 Task: Send an email with the signature Charlotte Hill with the subject 'Request for a recommendation' and the message 'Thank you for bringing this to our attention.' from softage.1@softage.net to softage.4@softage.net and softage.5@softage.net with an attached document White_paper.docx
Action: Mouse moved to (84, 103)
Screenshot: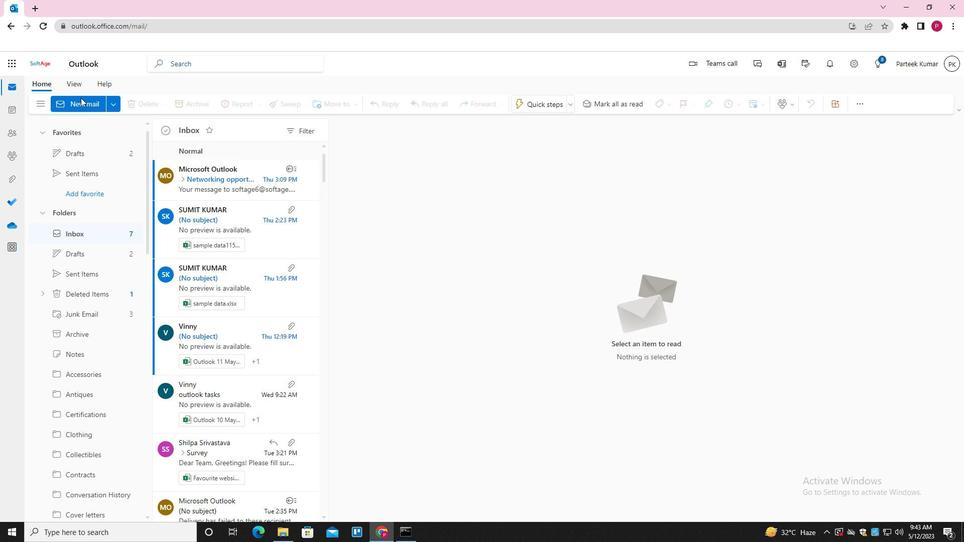 
Action: Mouse pressed left at (84, 103)
Screenshot: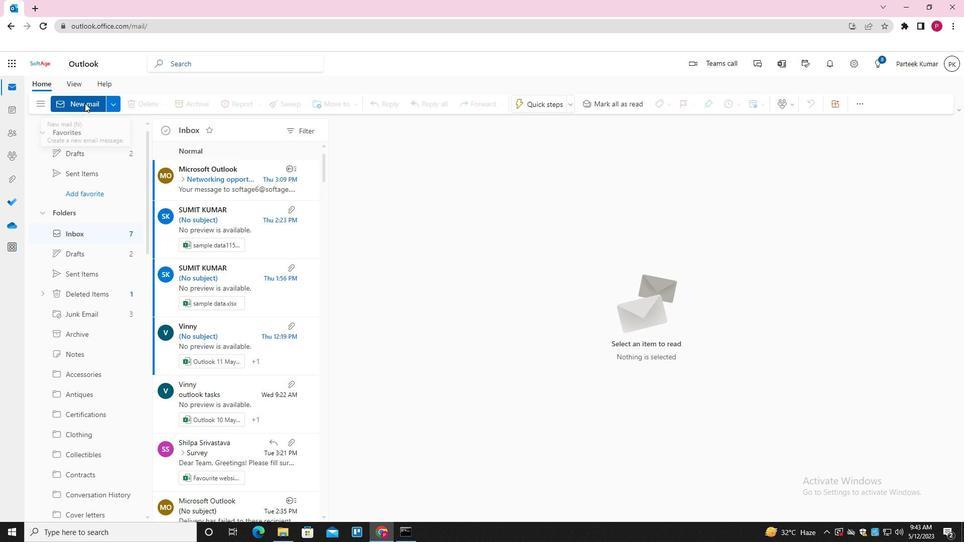 
Action: Mouse moved to (686, 106)
Screenshot: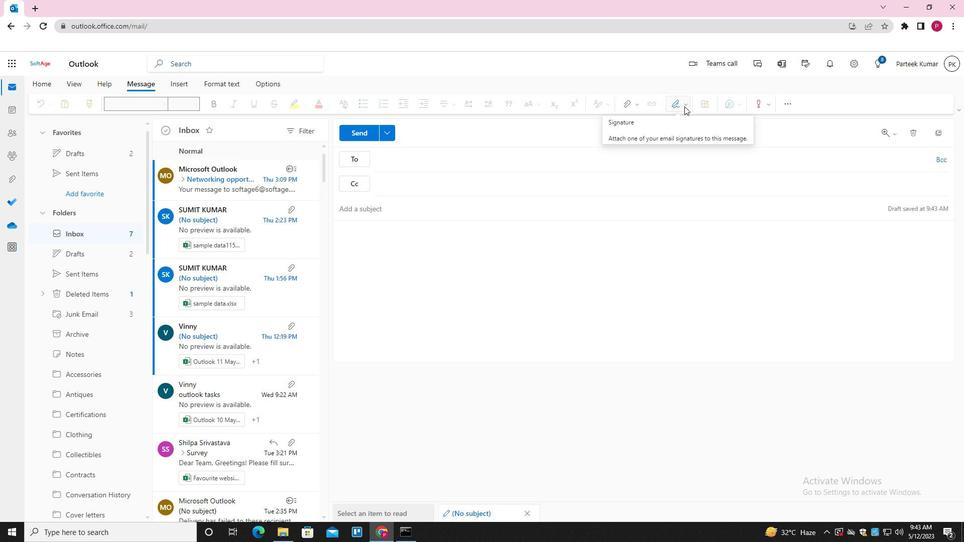 
Action: Mouse pressed left at (686, 106)
Screenshot: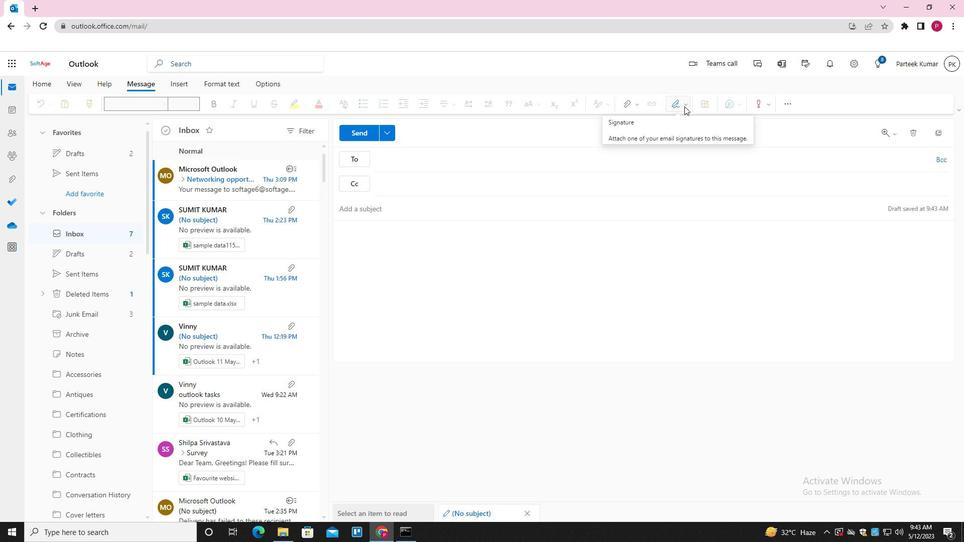 
Action: Mouse moved to (663, 148)
Screenshot: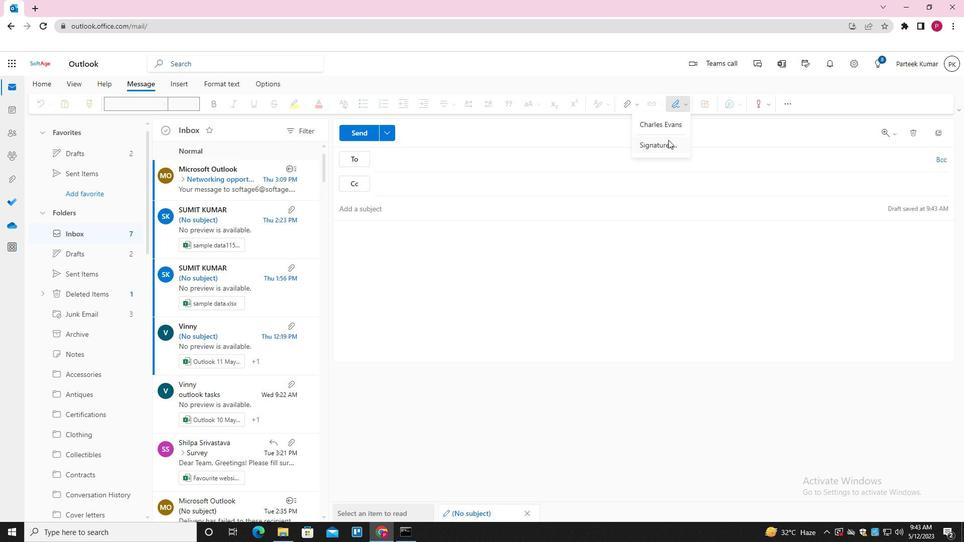 
Action: Mouse pressed left at (663, 148)
Screenshot: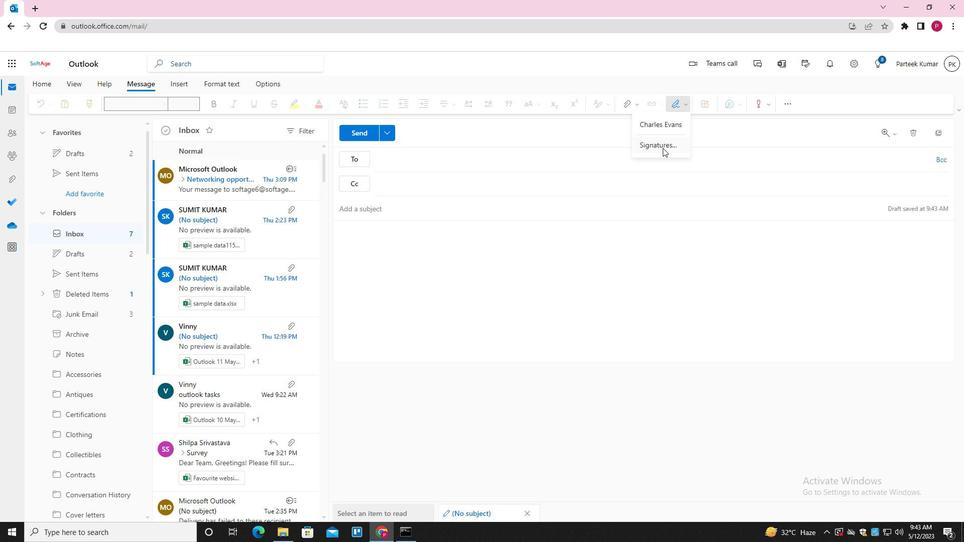 
Action: Mouse moved to (684, 183)
Screenshot: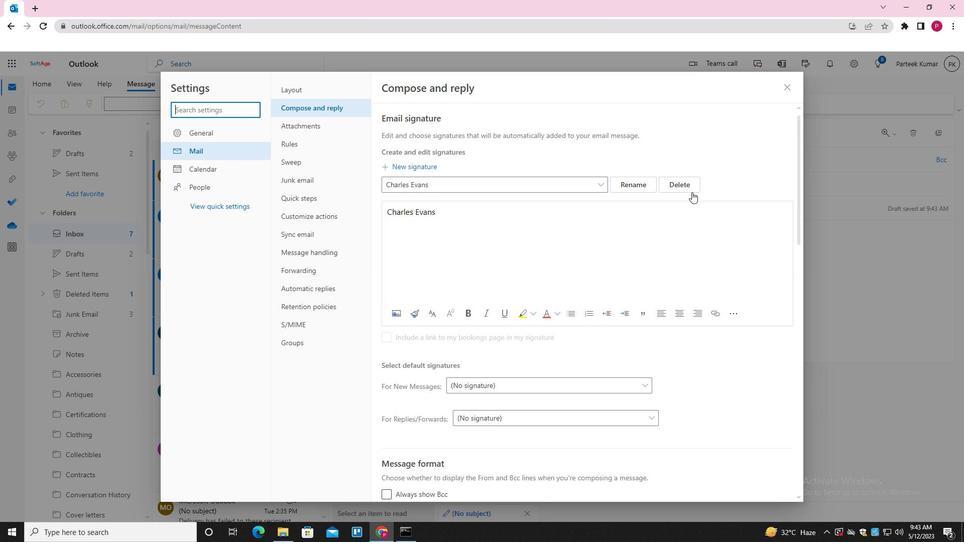 
Action: Mouse pressed left at (684, 183)
Screenshot: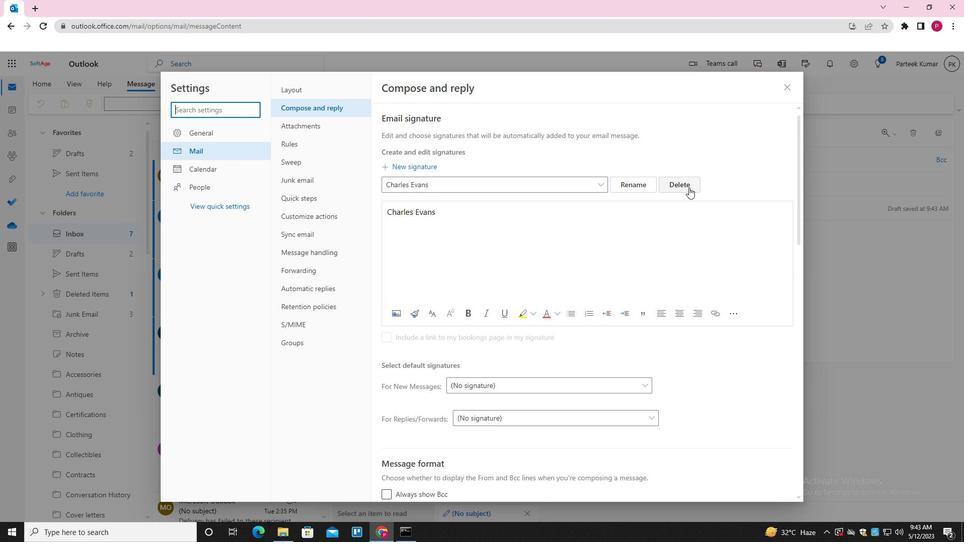 
Action: Mouse moved to (450, 184)
Screenshot: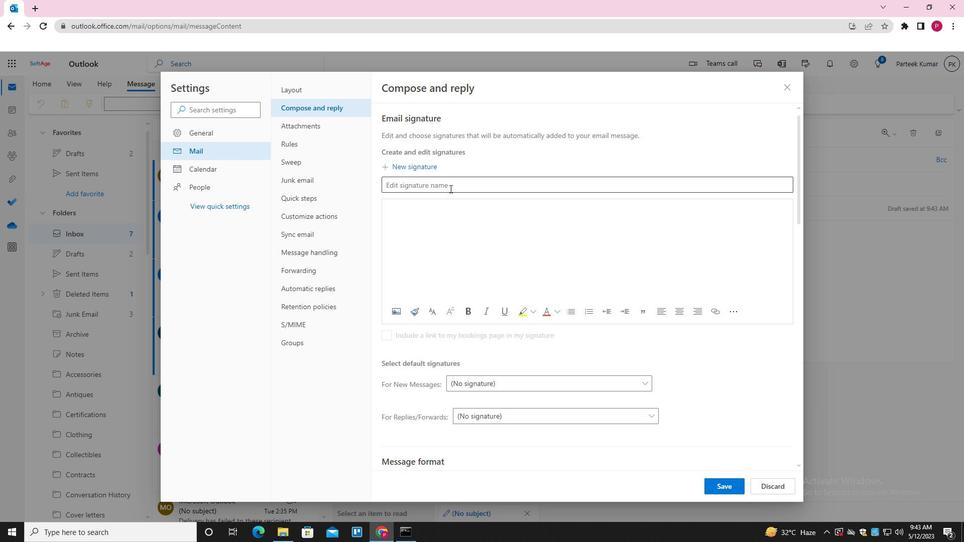 
Action: Mouse pressed left at (450, 184)
Screenshot: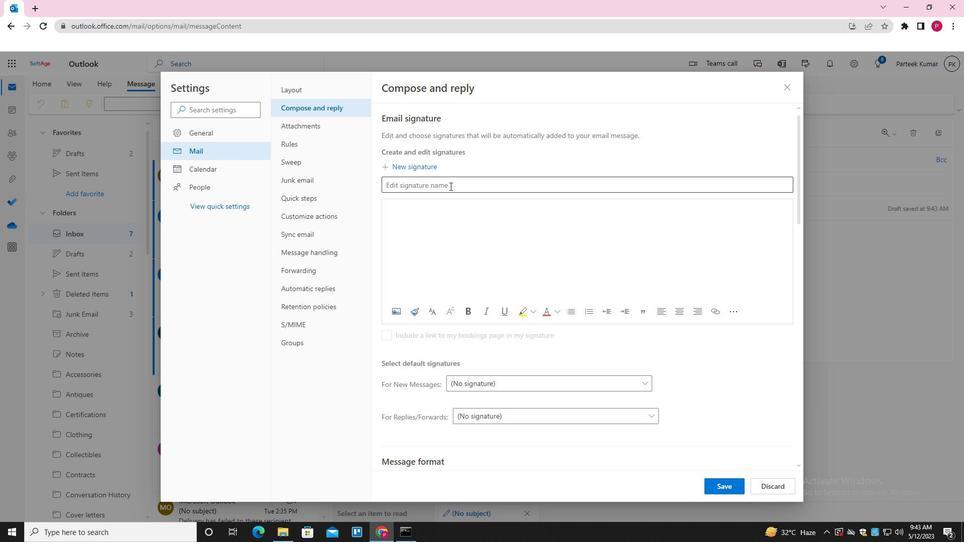 
Action: Key pressed <Key.shift><Key.shift>CHARLOTTE<Key.space><Key.shift><Key.shift><Key.shift><Key.shift><Key.shift><Key.shift><Key.shift><Key.shift><Key.shift><Key.shift><Key.shift><Key.shift><Key.shift><Key.shift><Key.shift><Key.shift>HILL
Screenshot: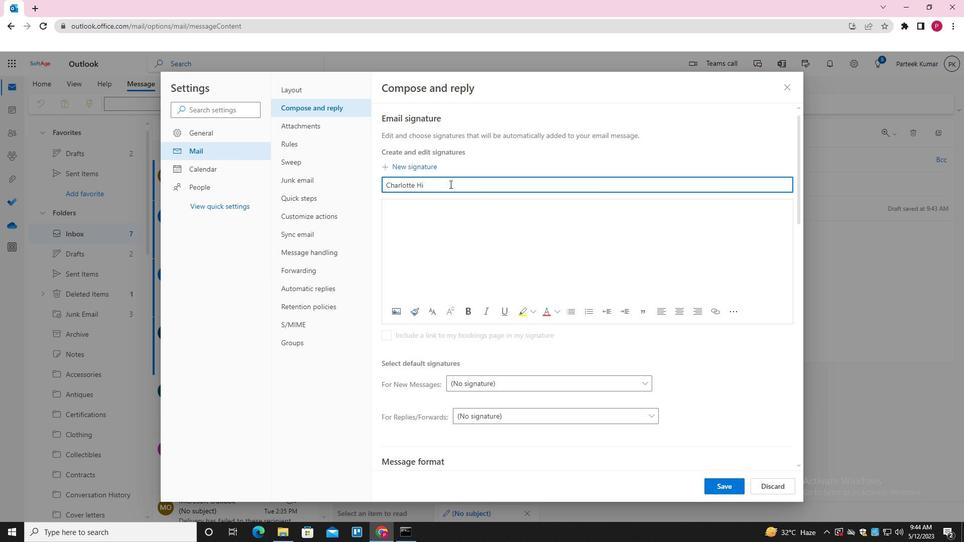 
Action: Mouse moved to (431, 176)
Screenshot: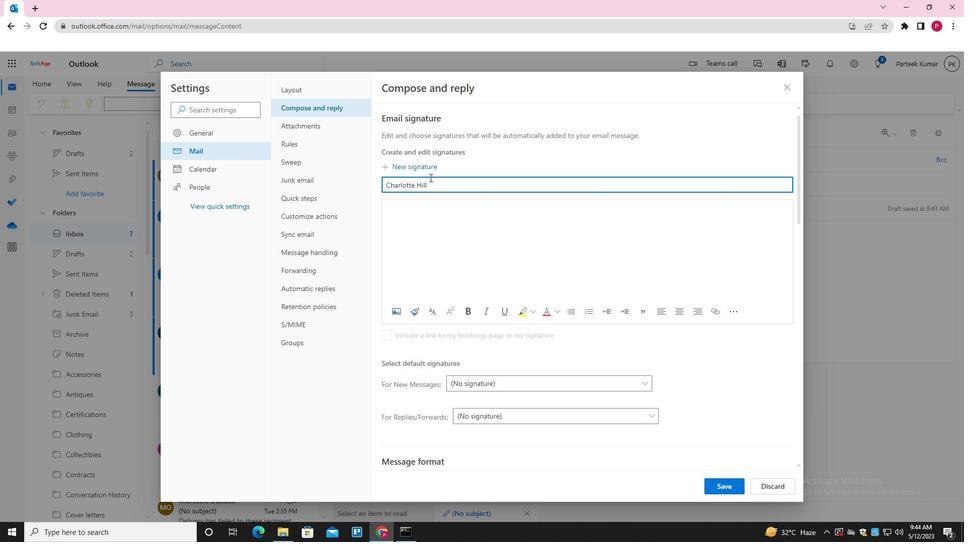 
Action: Key pressed ctrl+Actrl+C
Screenshot: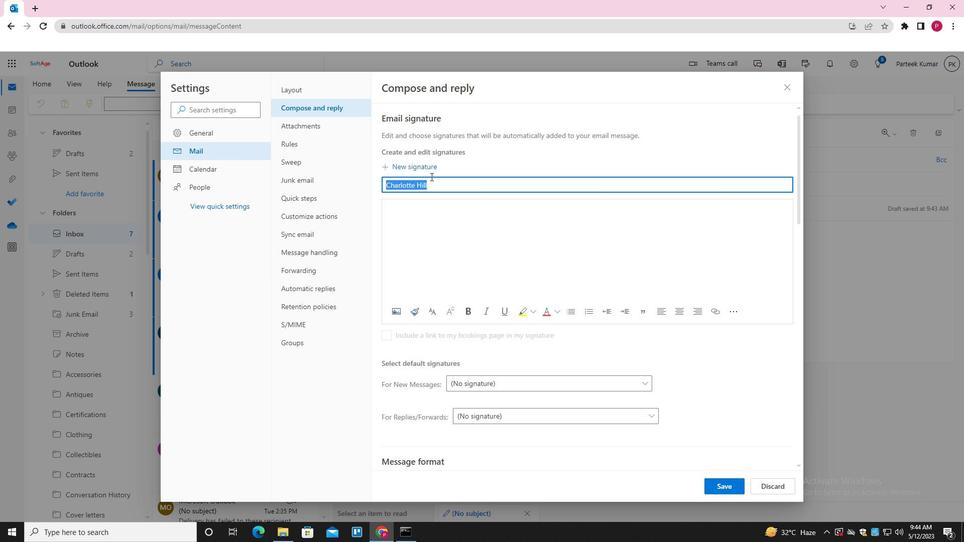 
Action: Mouse moved to (395, 224)
Screenshot: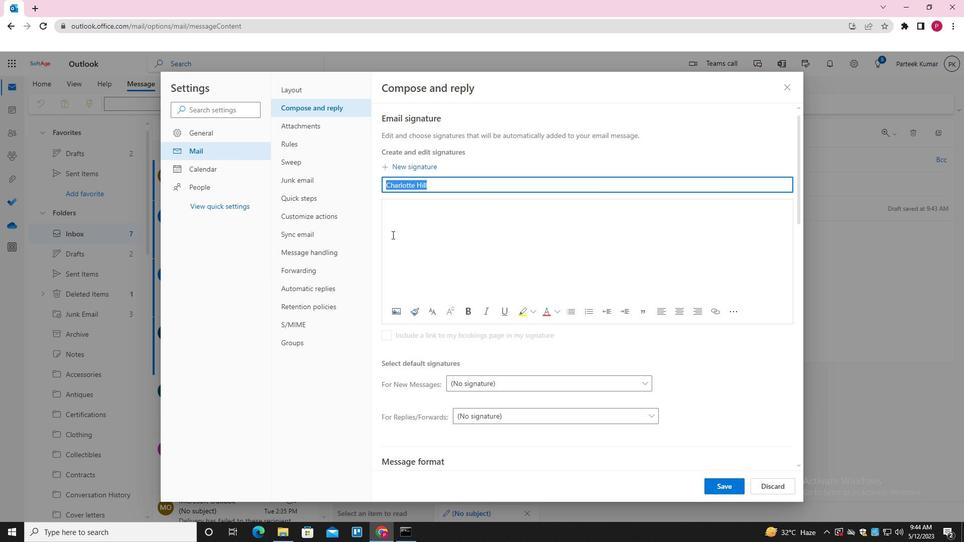 
Action: Mouse pressed left at (395, 224)
Screenshot: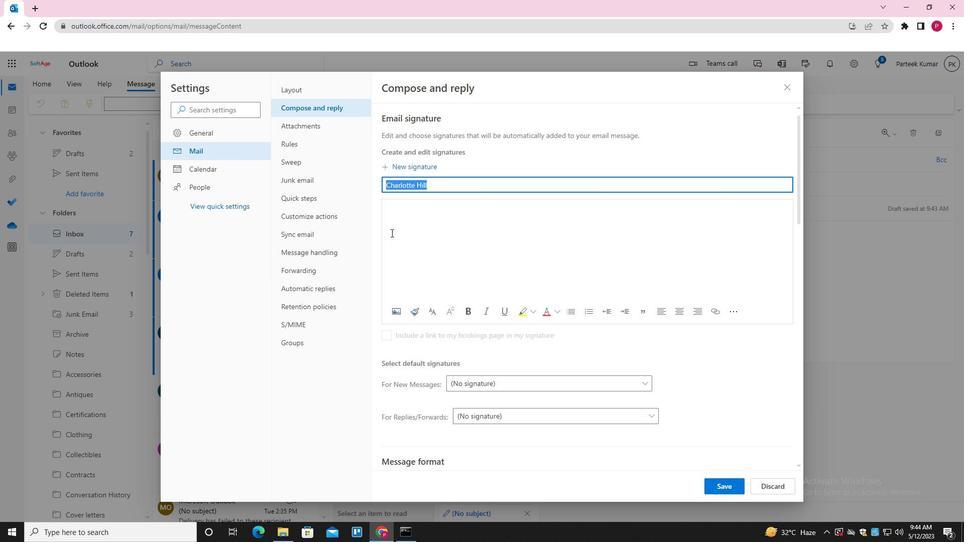 
Action: Key pressed ctrl+V
Screenshot: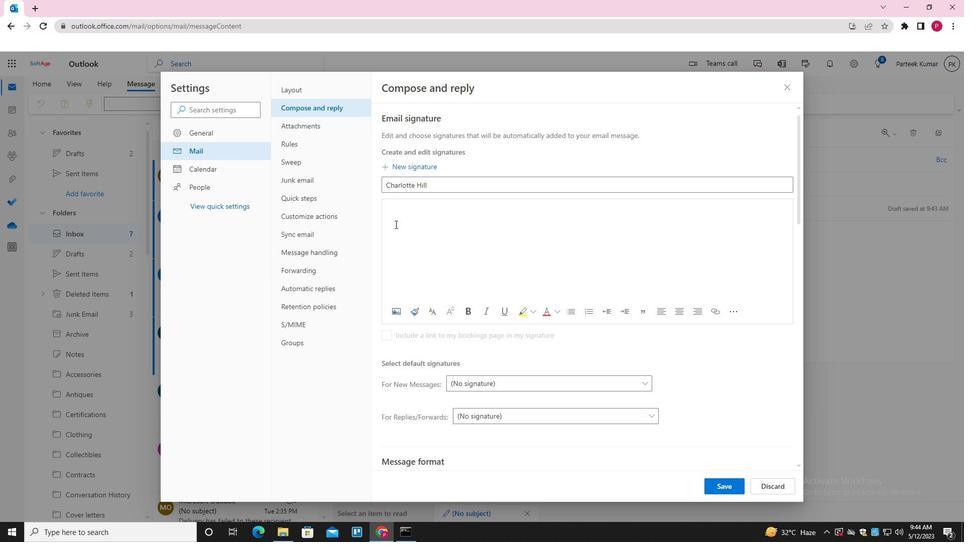 
Action: Mouse moved to (725, 487)
Screenshot: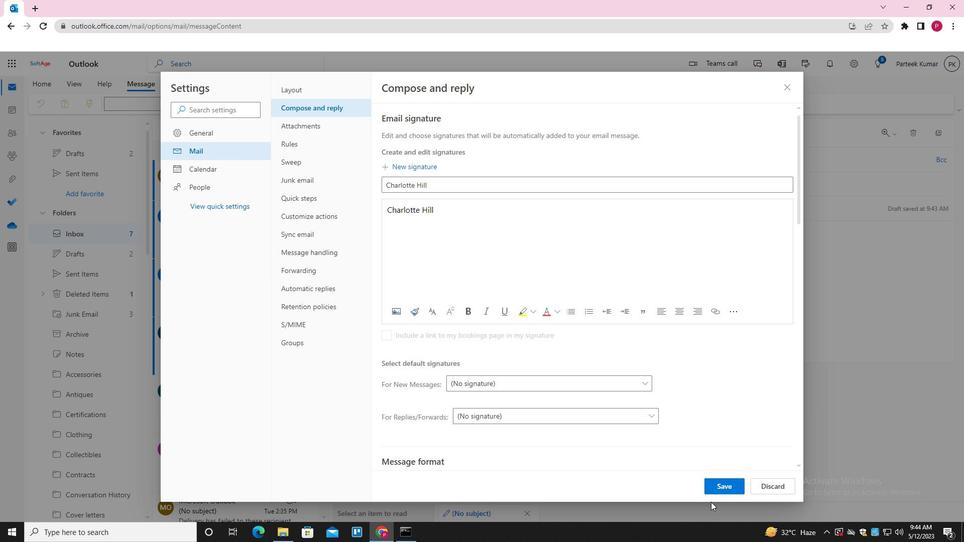 
Action: Mouse pressed left at (725, 487)
Screenshot: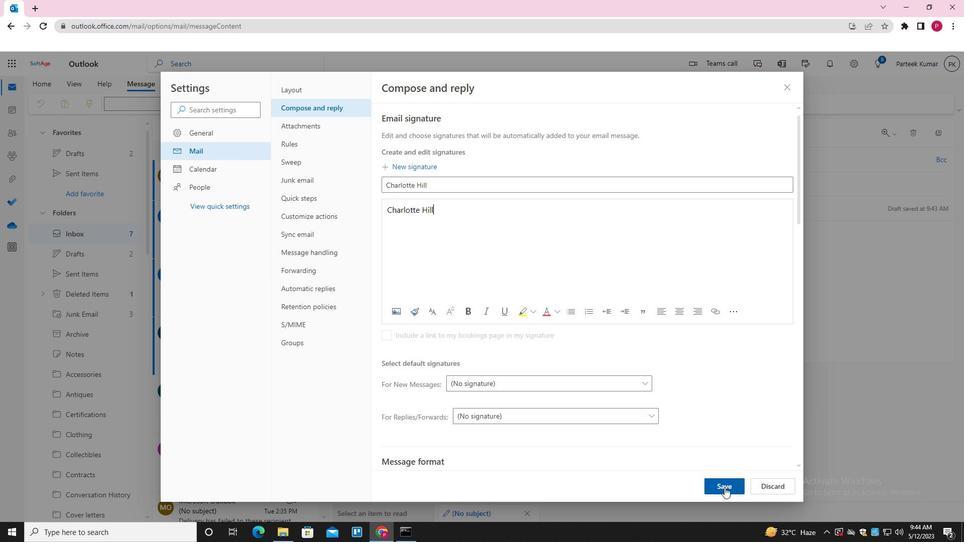 
Action: Mouse moved to (790, 86)
Screenshot: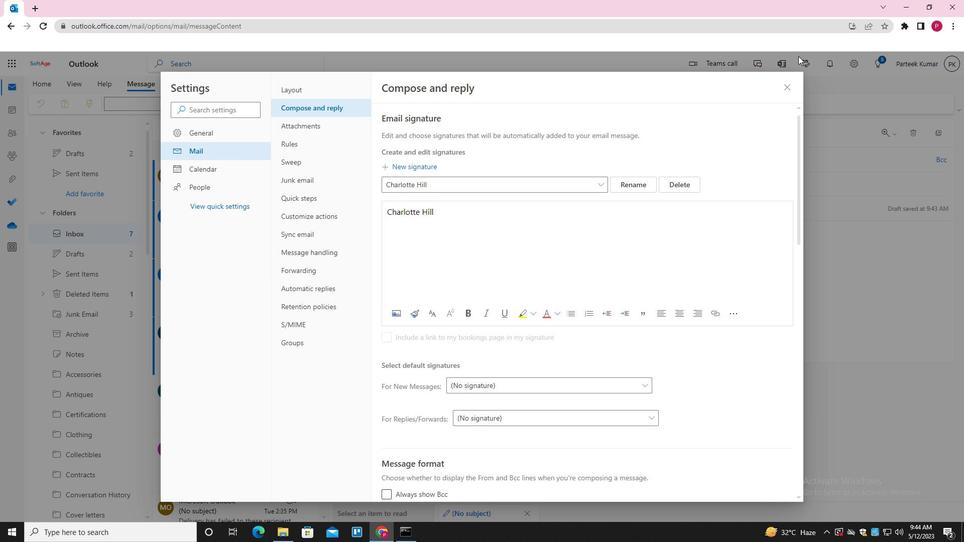 
Action: Mouse pressed left at (790, 86)
Screenshot: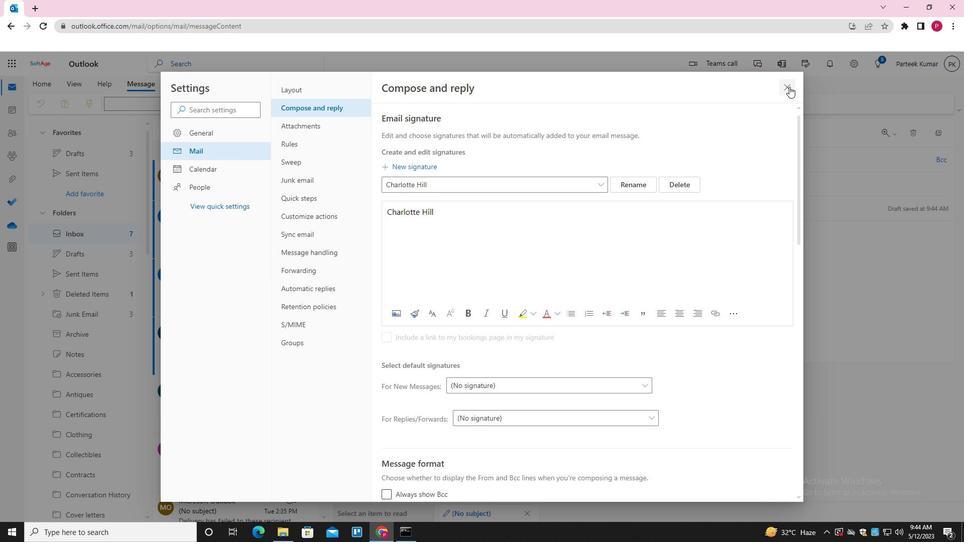 
Action: Mouse moved to (688, 106)
Screenshot: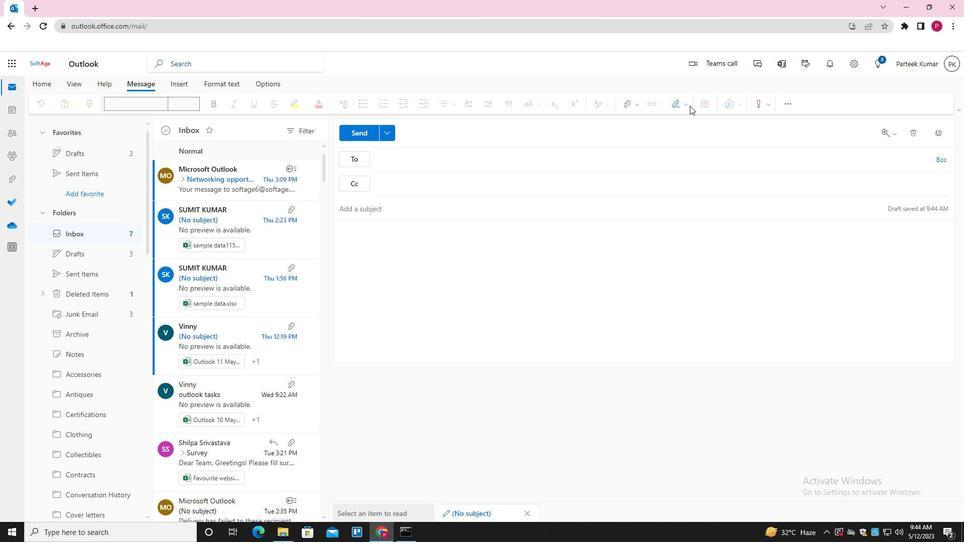 
Action: Mouse pressed left at (688, 106)
Screenshot: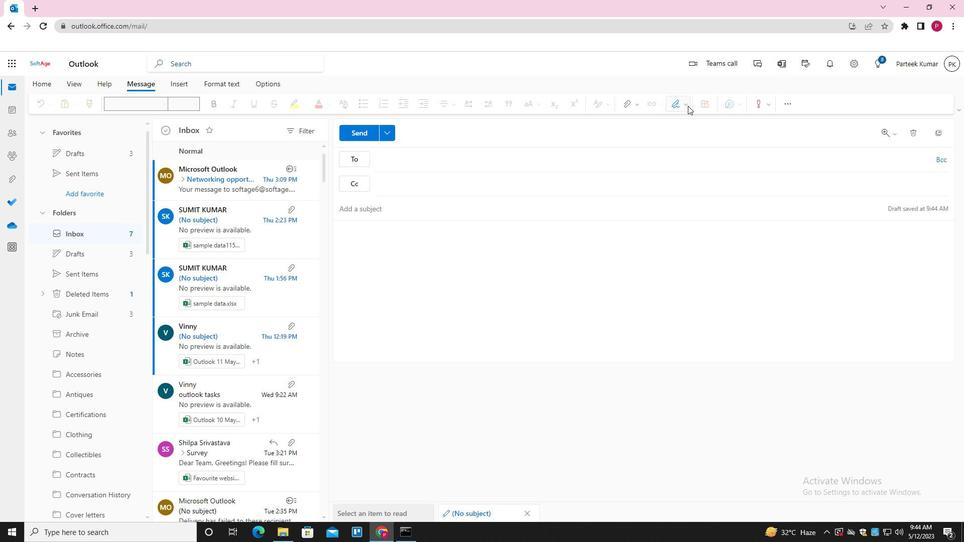 
Action: Mouse moved to (669, 125)
Screenshot: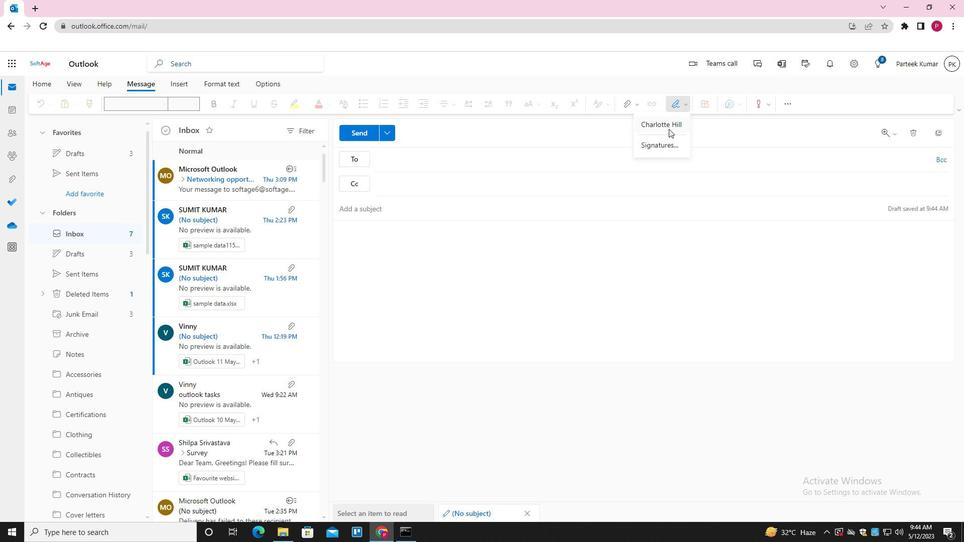 
Action: Mouse pressed left at (669, 125)
Screenshot: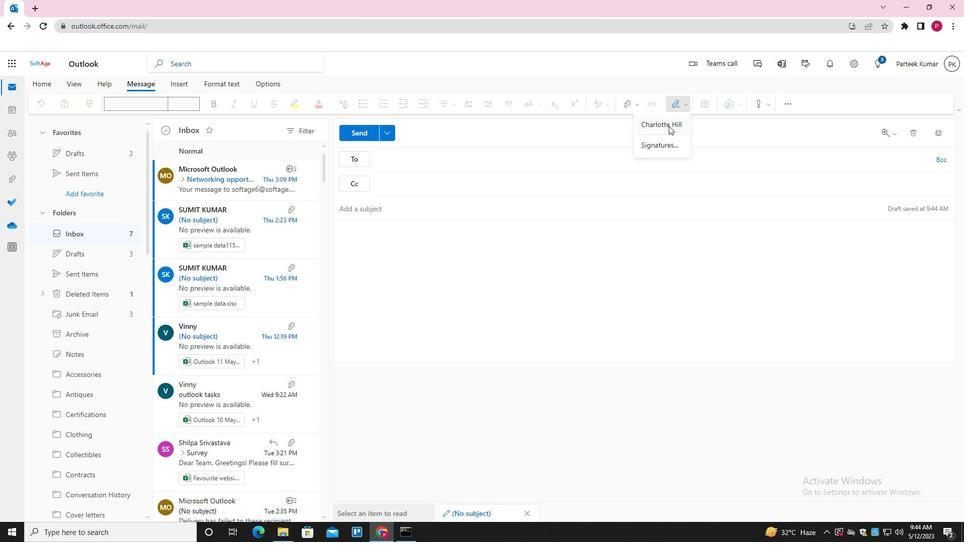 
Action: Mouse moved to (387, 210)
Screenshot: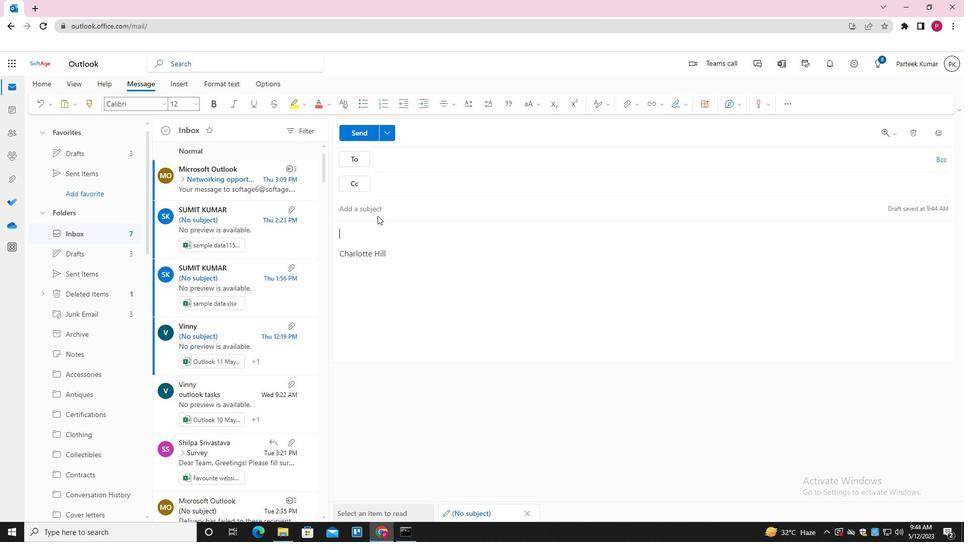 
Action: Mouse pressed left at (387, 210)
Screenshot: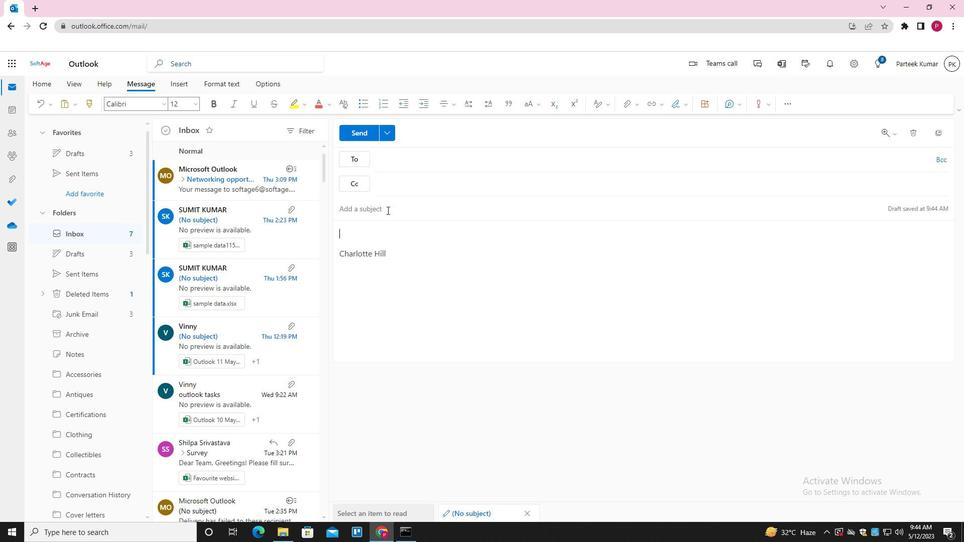 
Action: Key pressed <Key.shift><Key.shift>REQUEST<Key.space>FOR<Key.space>A<Key.space>RECOMENTI<Key.backspace><Key.backspace>DAY<Key.backspace>TION
Screenshot: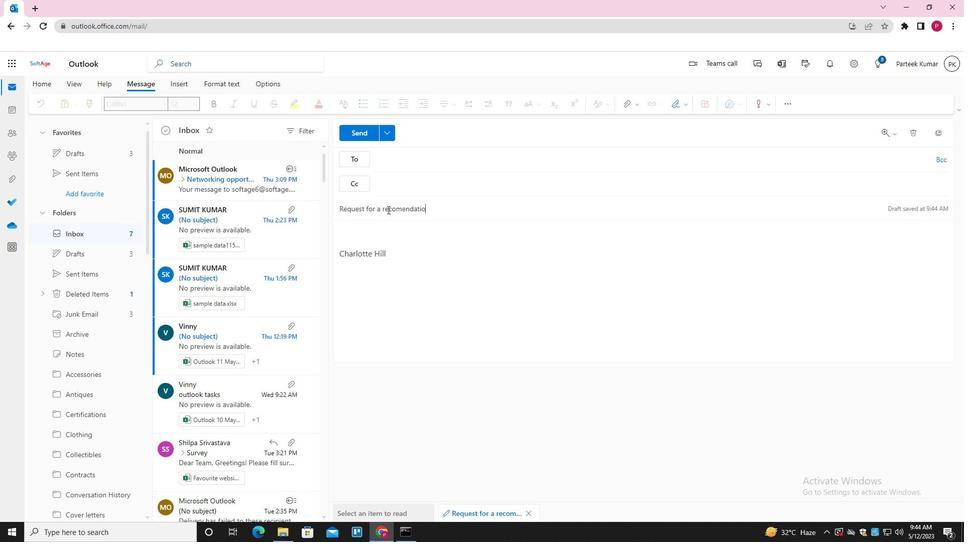 
Action: Mouse moved to (399, 211)
Screenshot: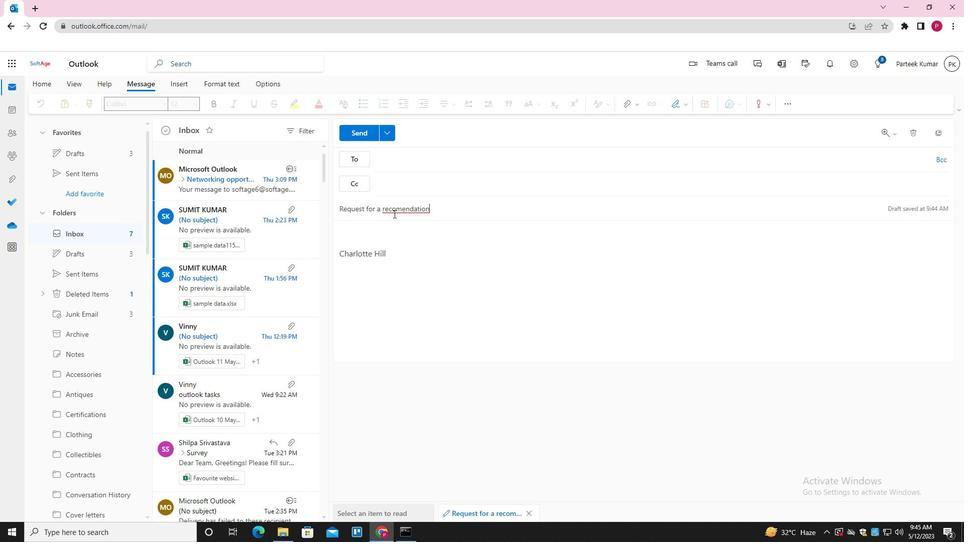 
Action: Key pressed <Key.left><Key.left><Key.left><Key.left><Key.left>
Screenshot: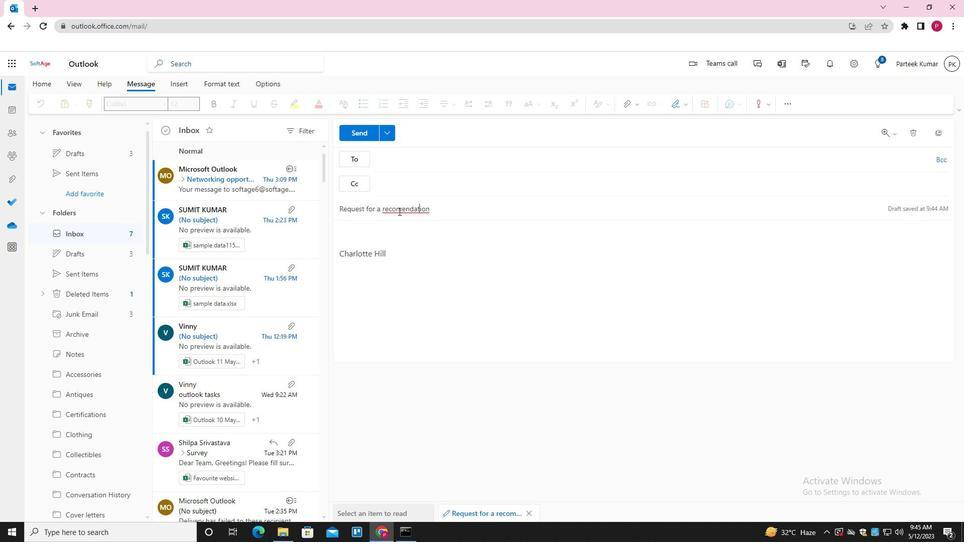 
Action: Mouse moved to (445, 194)
Screenshot: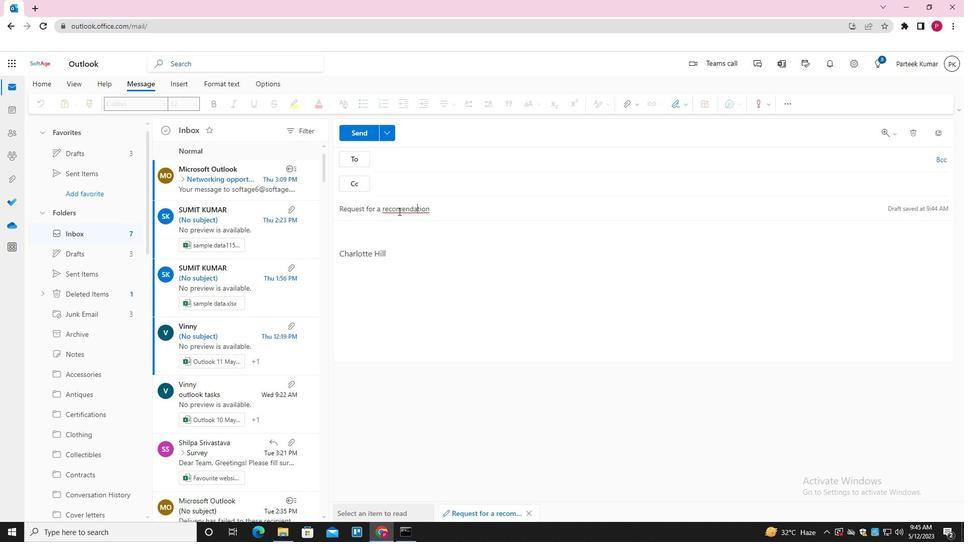 
Action: Key pressed <Key.left>
Screenshot: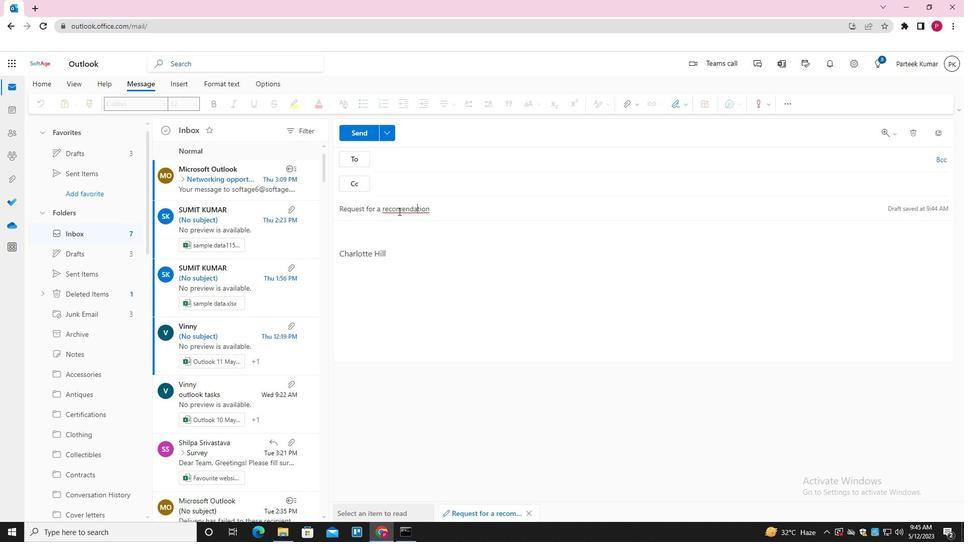 
Action: Mouse moved to (449, 203)
Screenshot: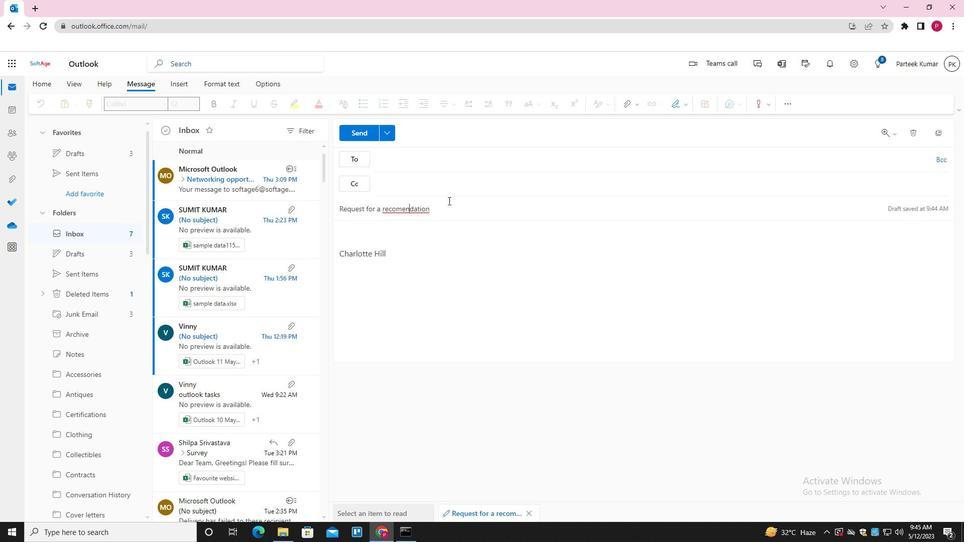 
Action: Key pressed <Key.left>
Screenshot: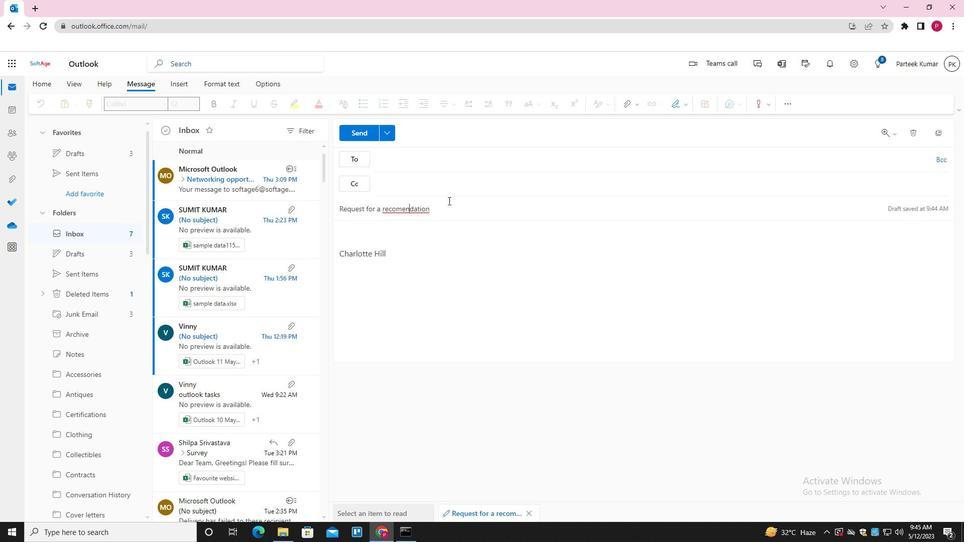 
Action: Mouse moved to (451, 204)
Screenshot: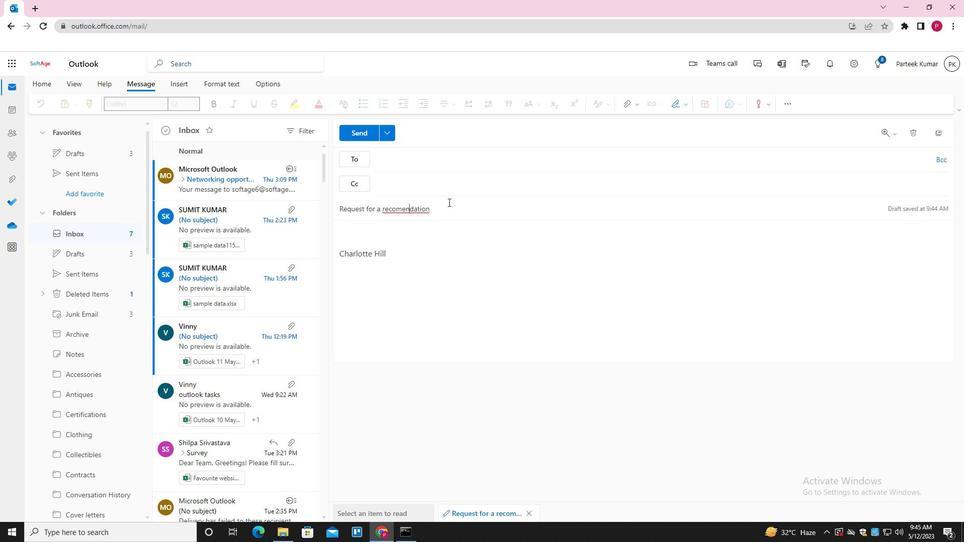 
Action: Key pressed <Key.left>M<Key.right><Key.right><Key.right><Key.right><Key.right><Key.right><Key.right><Key.right>
Screenshot: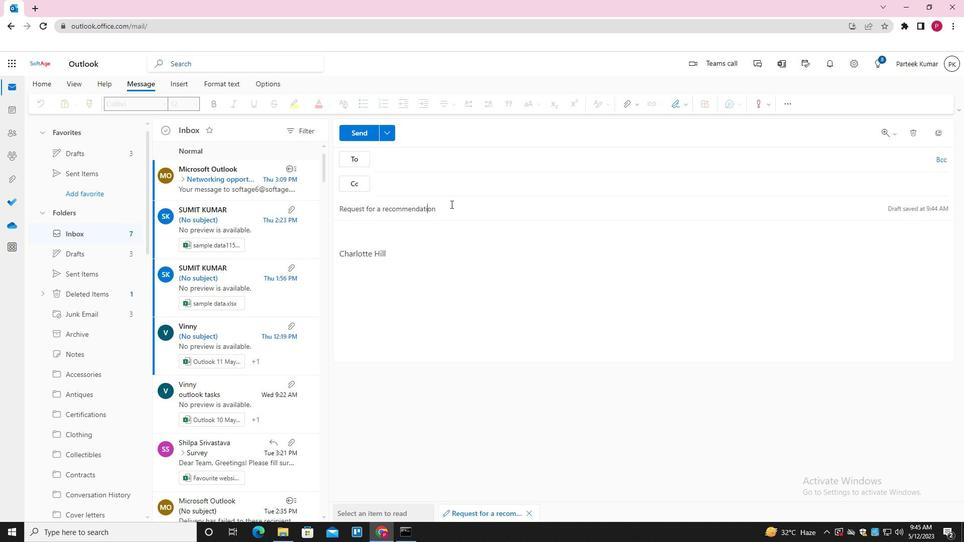 
Action: Mouse moved to (345, 227)
Screenshot: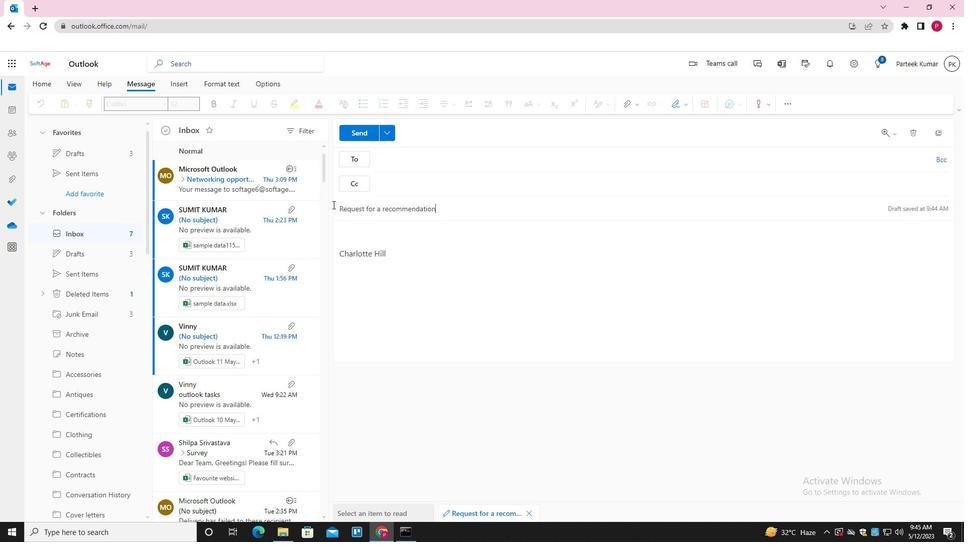 
Action: Mouse pressed left at (345, 227)
Screenshot: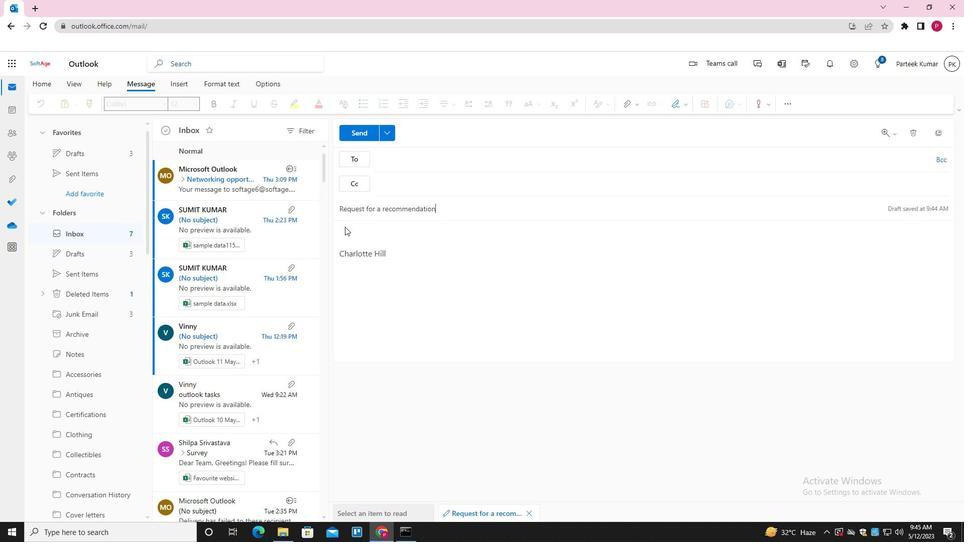 
Action: Mouse moved to (353, 242)
Screenshot: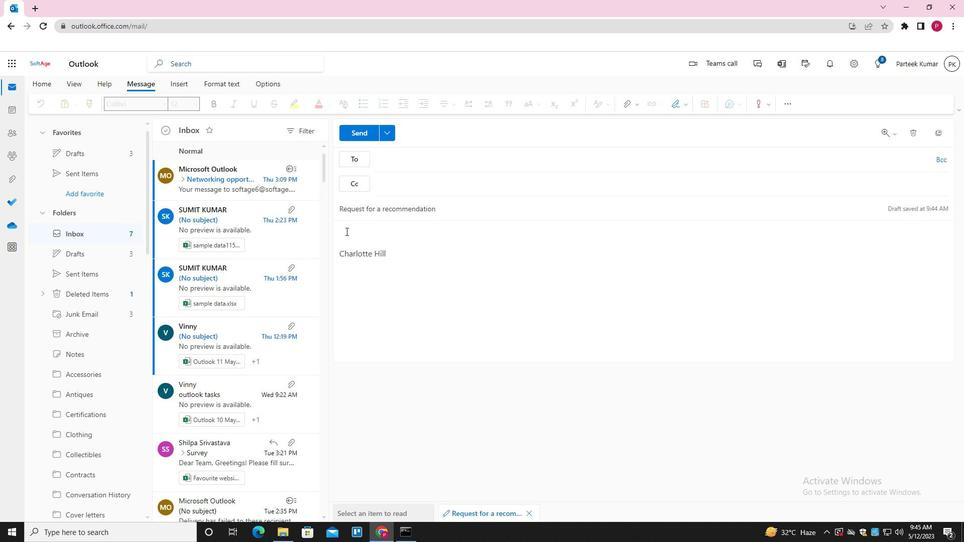 
Action: Mouse pressed left at (353, 242)
Screenshot: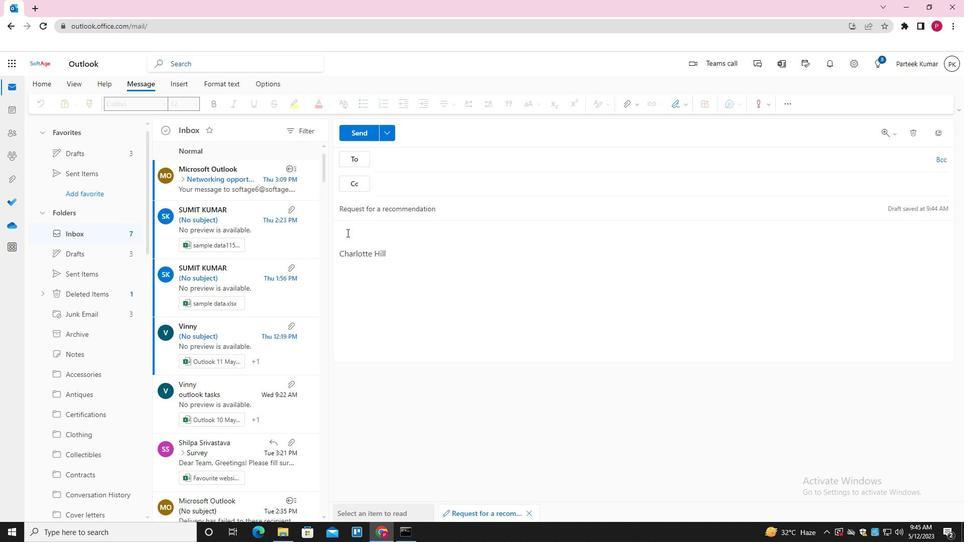
Action: Mouse moved to (260, 98)
Screenshot: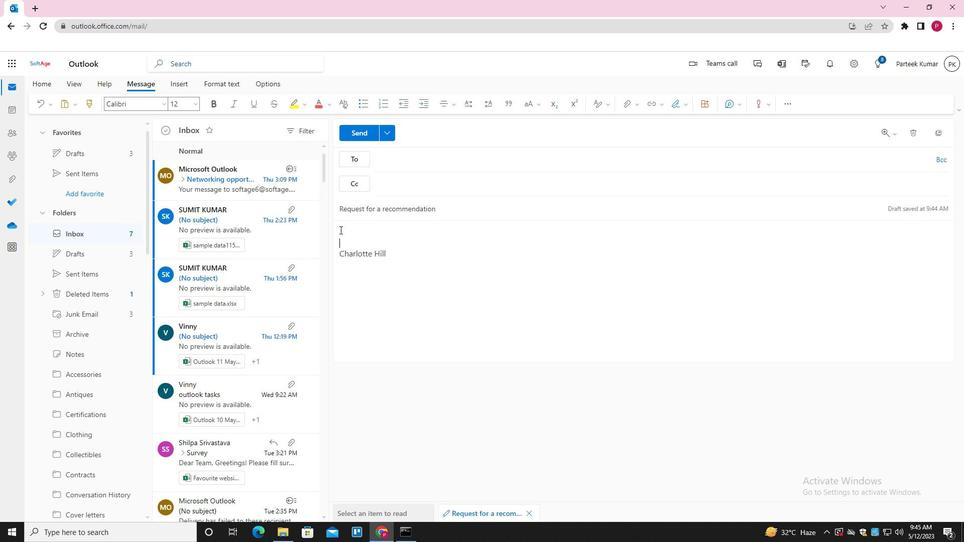 
Action: Key pressed <Key.shift>THANK<Key.space>FOR<Key.space><Key.left><Key.left><Key.left><Key.left>YOU<Key.space><<96>><<96>><Key.backspace><Key.backspace><Key.right><Key.right><Key.right><Key.right>BRINGG<Key.backspace><Key.tab><Key.space>
Screenshot: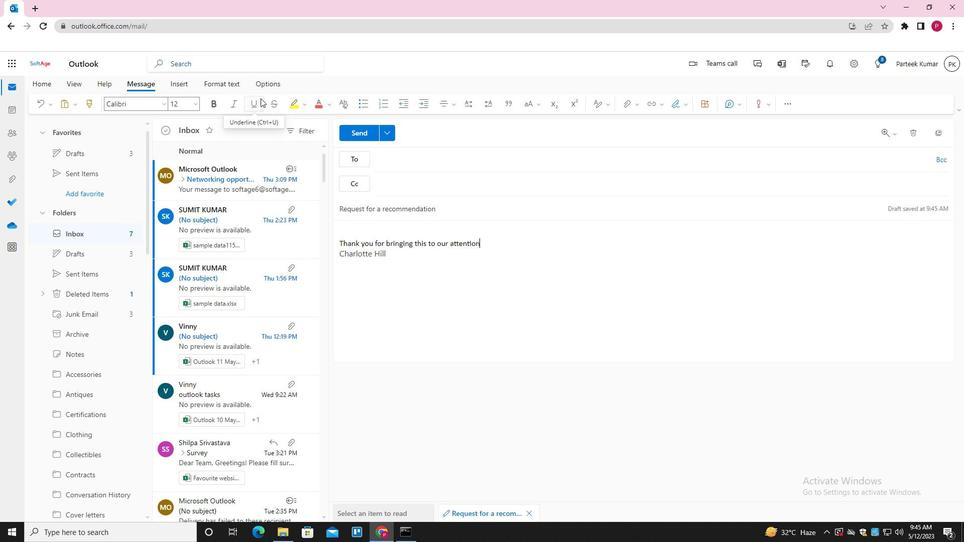 
Action: Mouse moved to (396, 160)
Screenshot: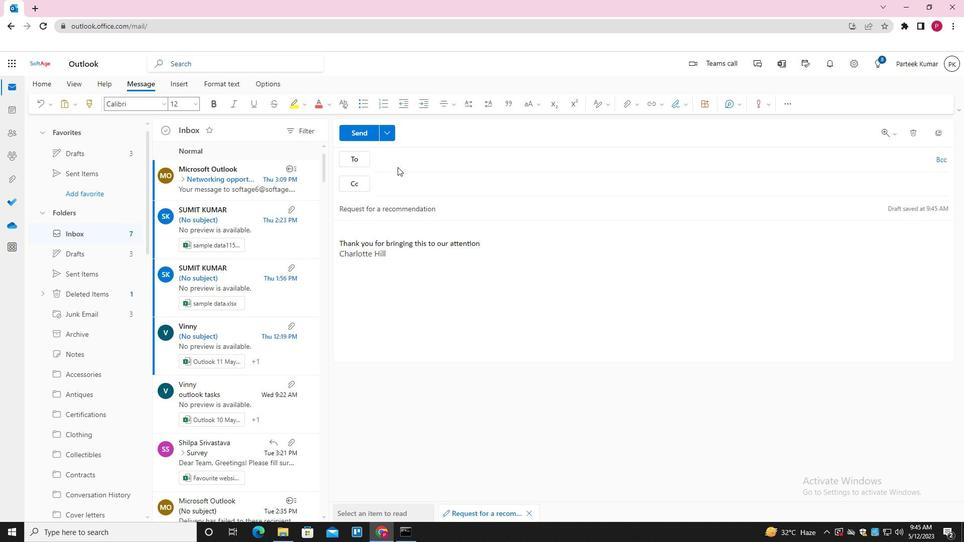 
Action: Mouse pressed left at (396, 160)
Screenshot: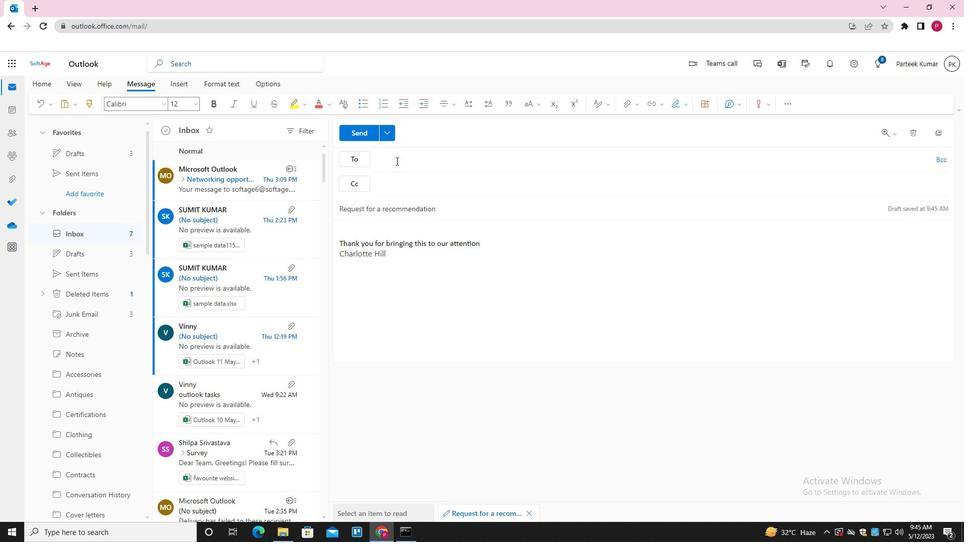 
Action: Mouse moved to (259, 64)
Screenshot: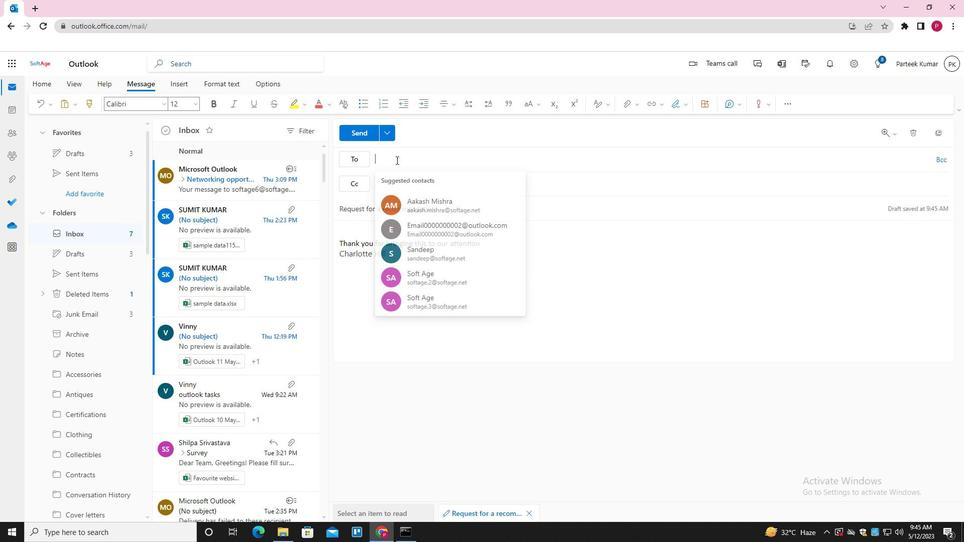 
Action: Key pressed <Key.shift>SOFTTAGE<Key.backspace><Key.backspace><Key.backspace><Key.backspace>AGE.4<Key.shift><Key.shift>@SOFTAGE.NET<Key.enter>SOFTAGE.5<Key.shift>@SOFT.NET<Key.left><Key.left><Key.left><Key.left>AGE<Key.enter>
Screenshot: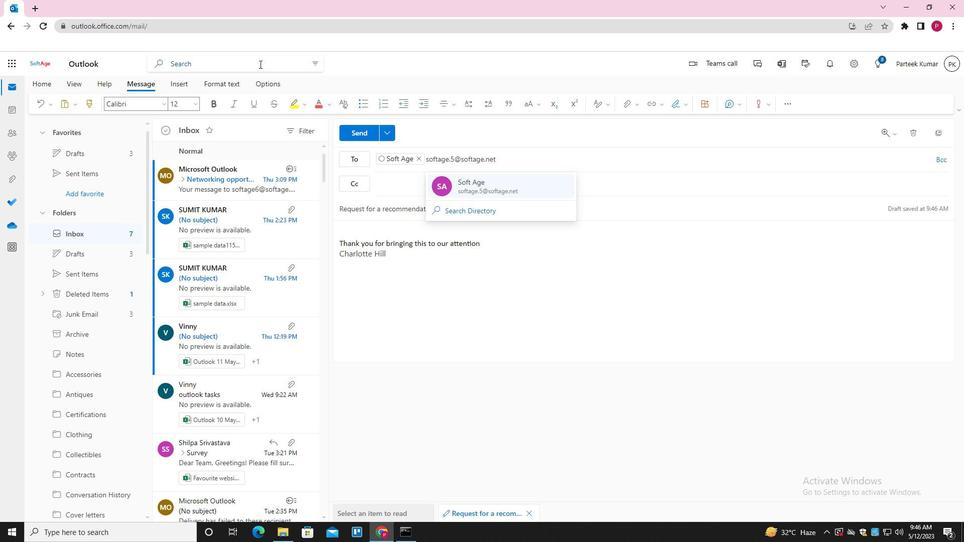 
Action: Mouse moved to (637, 104)
Screenshot: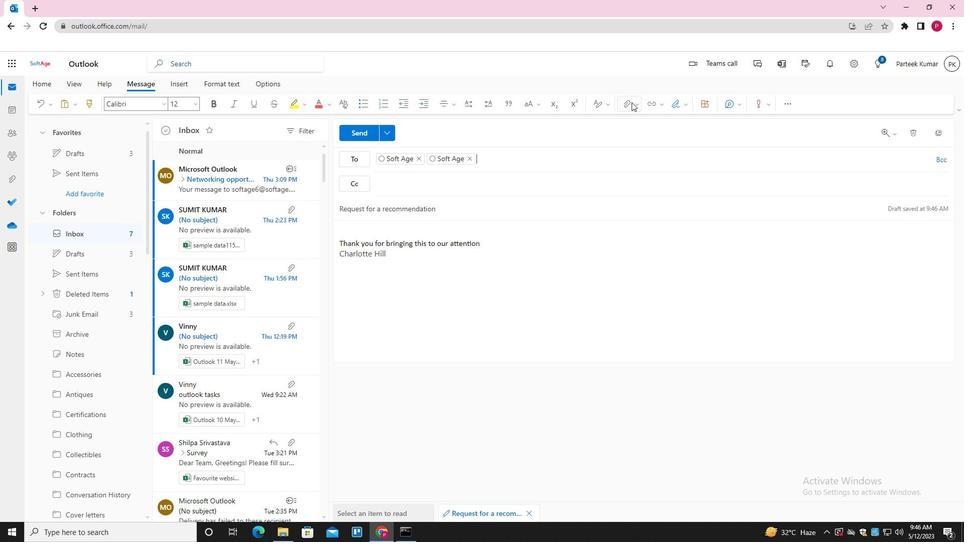 
Action: Mouse pressed left at (637, 104)
Screenshot: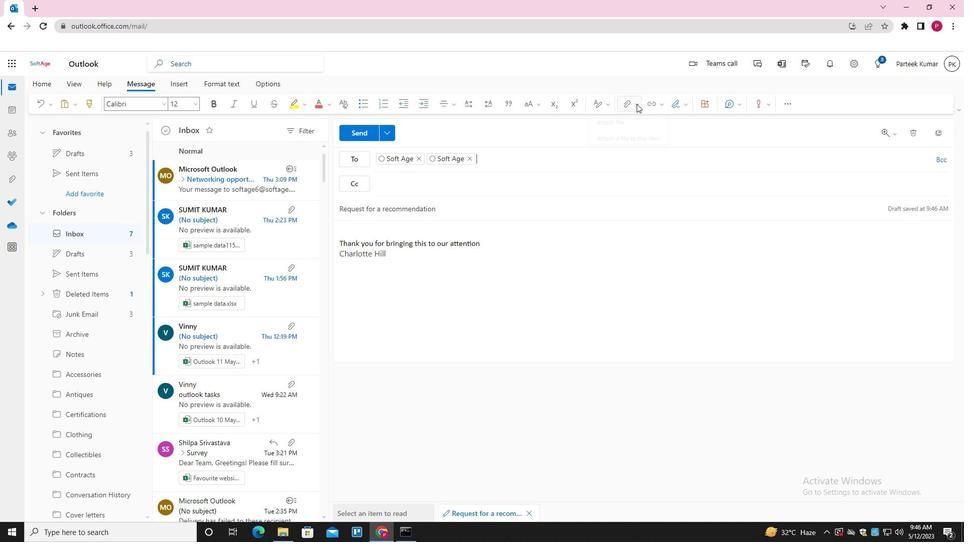 
Action: Mouse moved to (593, 126)
Screenshot: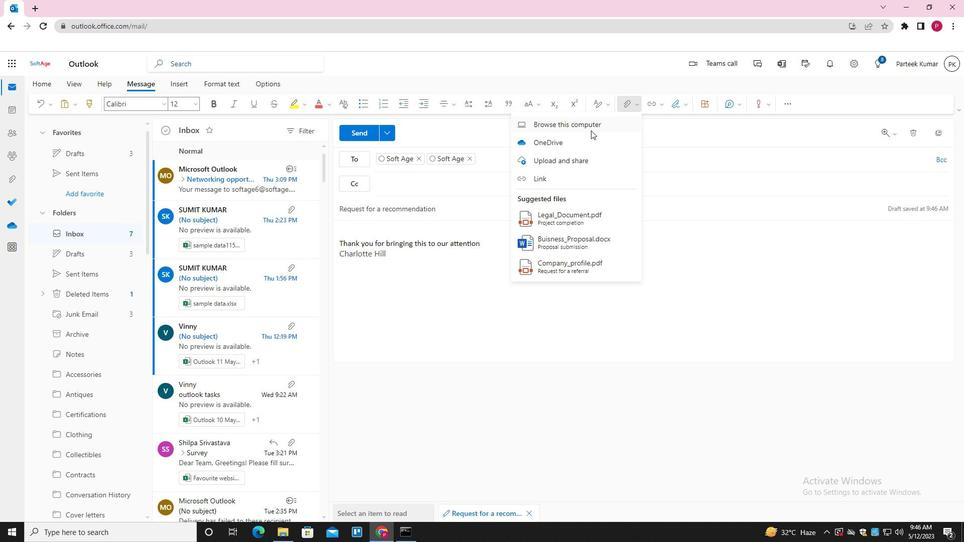
Action: Mouse pressed left at (593, 126)
Screenshot: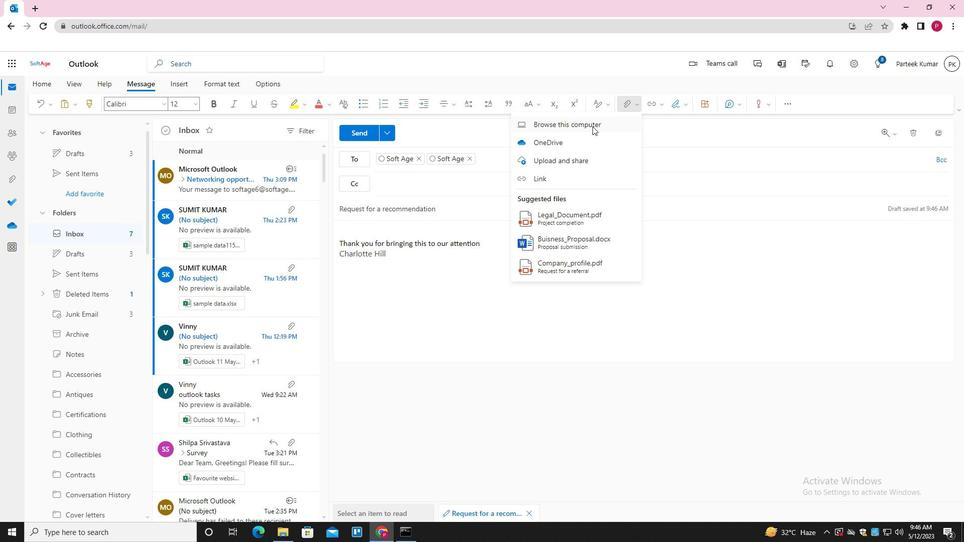 
Action: Mouse moved to (129, 85)
Screenshot: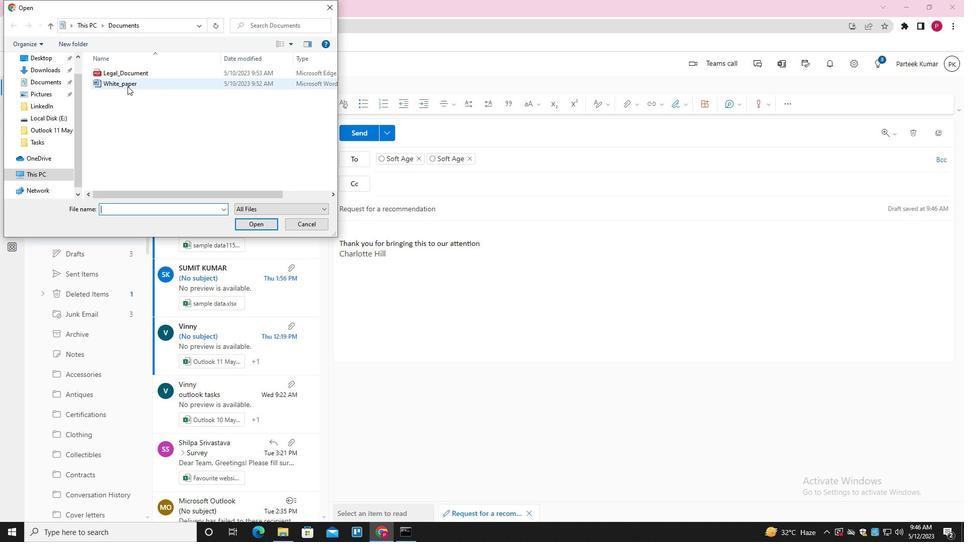 
Action: Mouse pressed left at (129, 85)
Screenshot: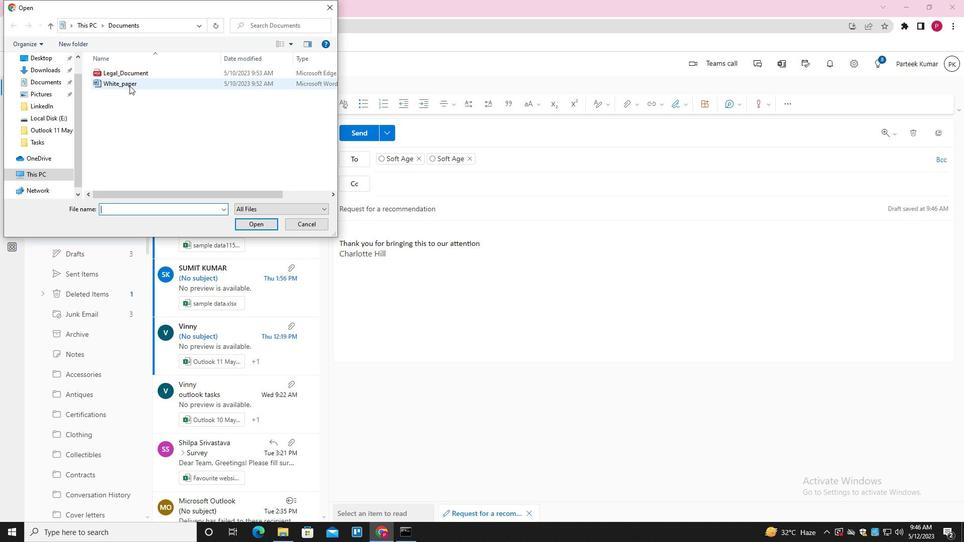 
Action: Mouse moved to (263, 224)
Screenshot: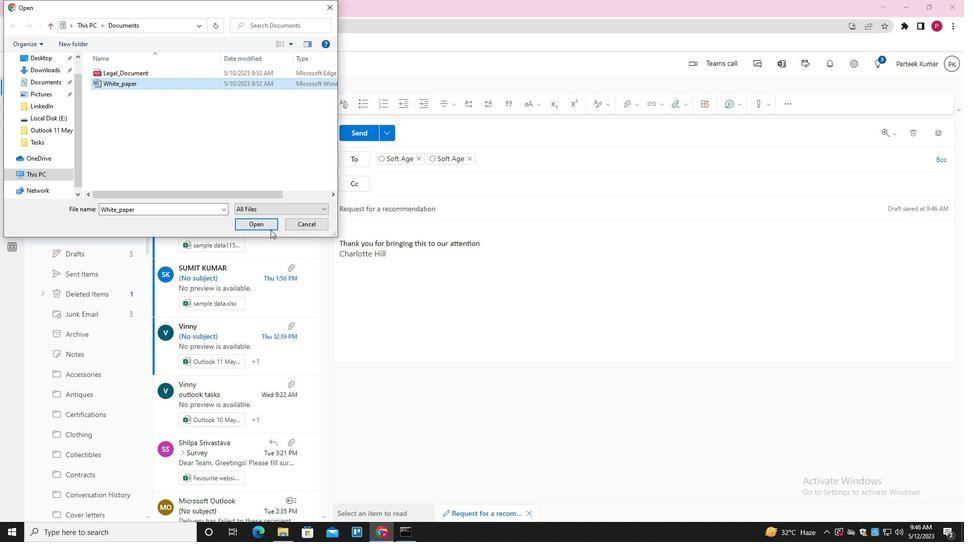 
Action: Mouse pressed left at (263, 224)
Screenshot: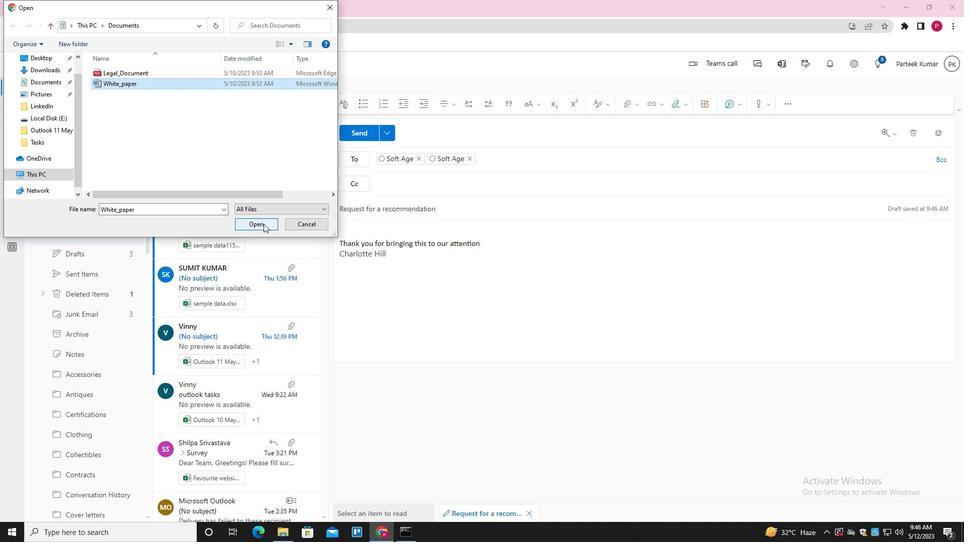 
Action: Mouse moved to (364, 132)
Screenshot: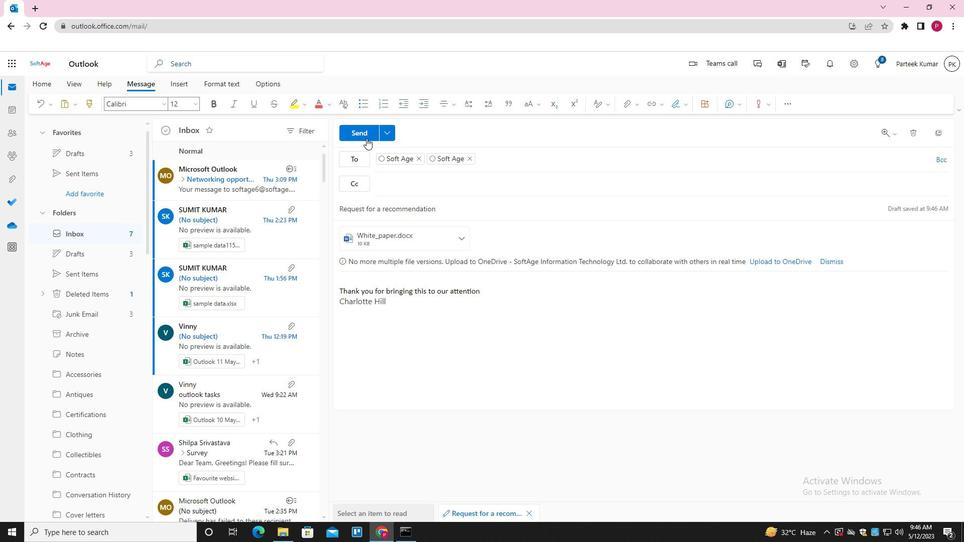 
Action: Mouse pressed left at (364, 132)
Screenshot: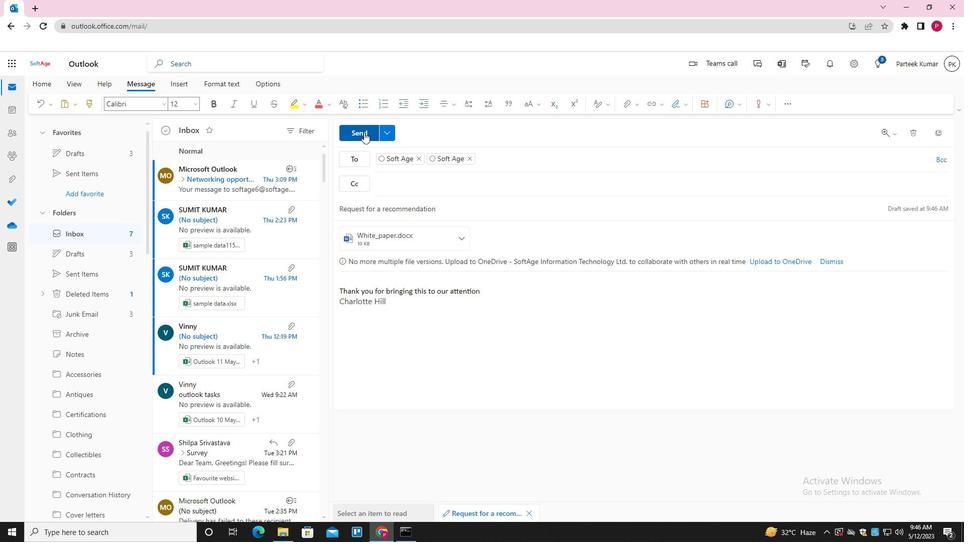 
